 Task: Select the filenames option in the sort order.
Action: Mouse moved to (33, 588)
Screenshot: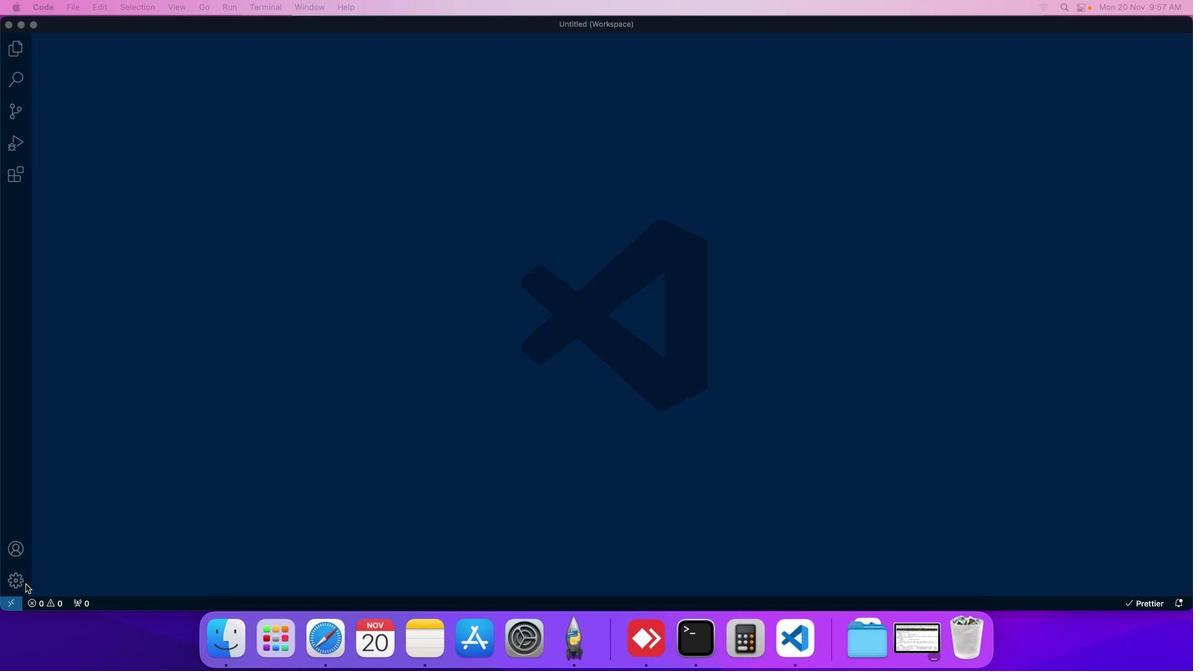 
Action: Mouse pressed left at (33, 588)
Screenshot: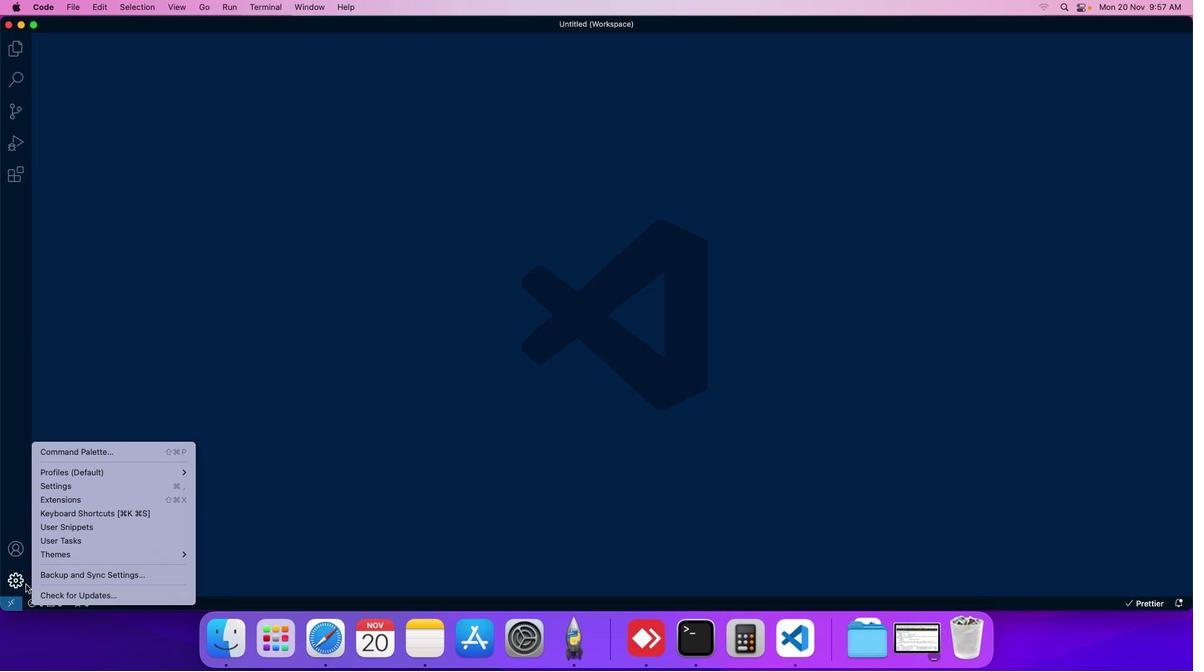 
Action: Mouse moved to (45, 488)
Screenshot: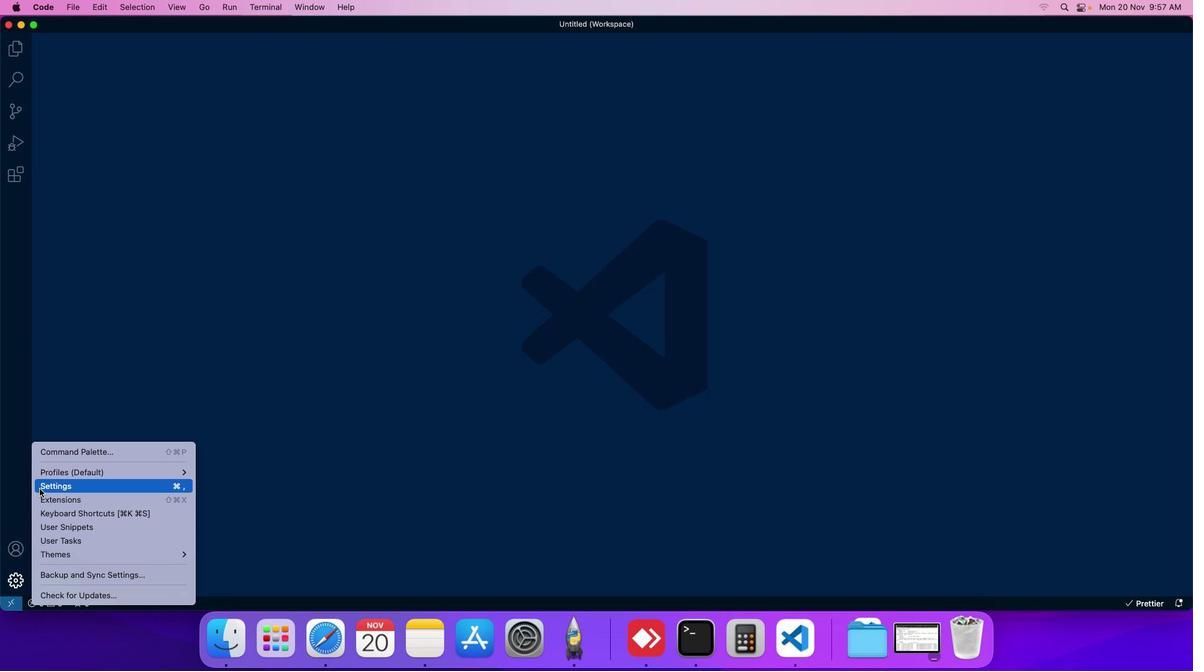 
Action: Mouse pressed left at (45, 488)
Screenshot: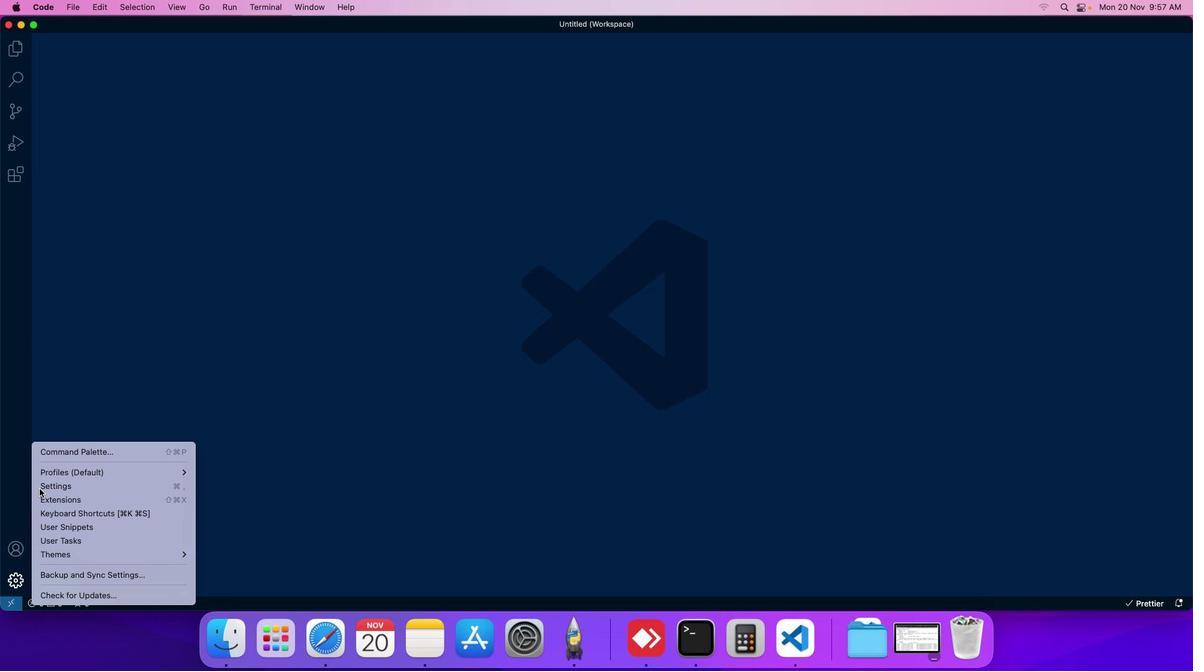 
Action: Mouse moved to (237, 78)
Screenshot: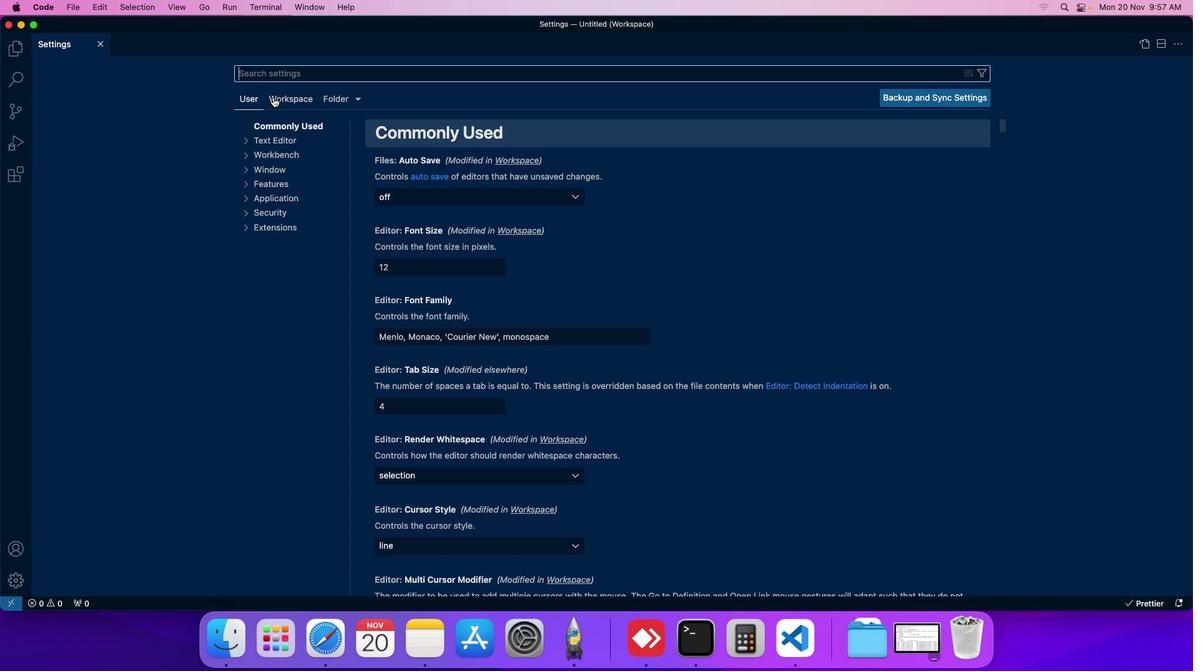 
Action: Mouse pressed left at (237, 78)
Screenshot: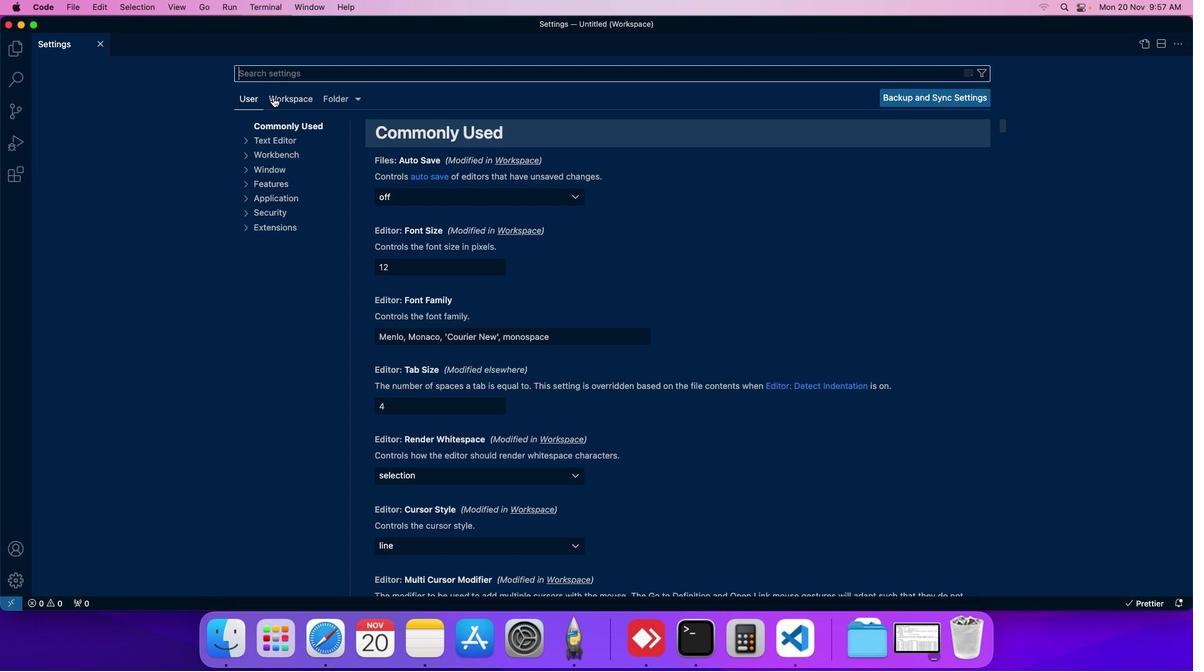 
Action: Mouse moved to (235, 164)
Screenshot: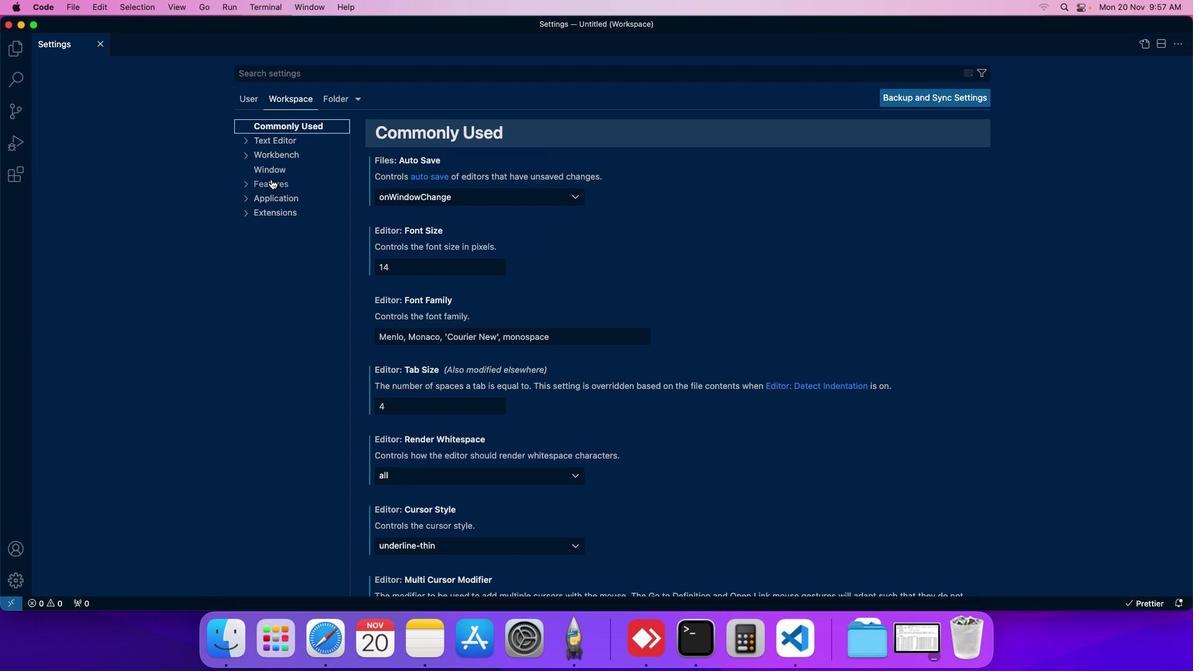 
Action: Mouse pressed left at (235, 164)
Screenshot: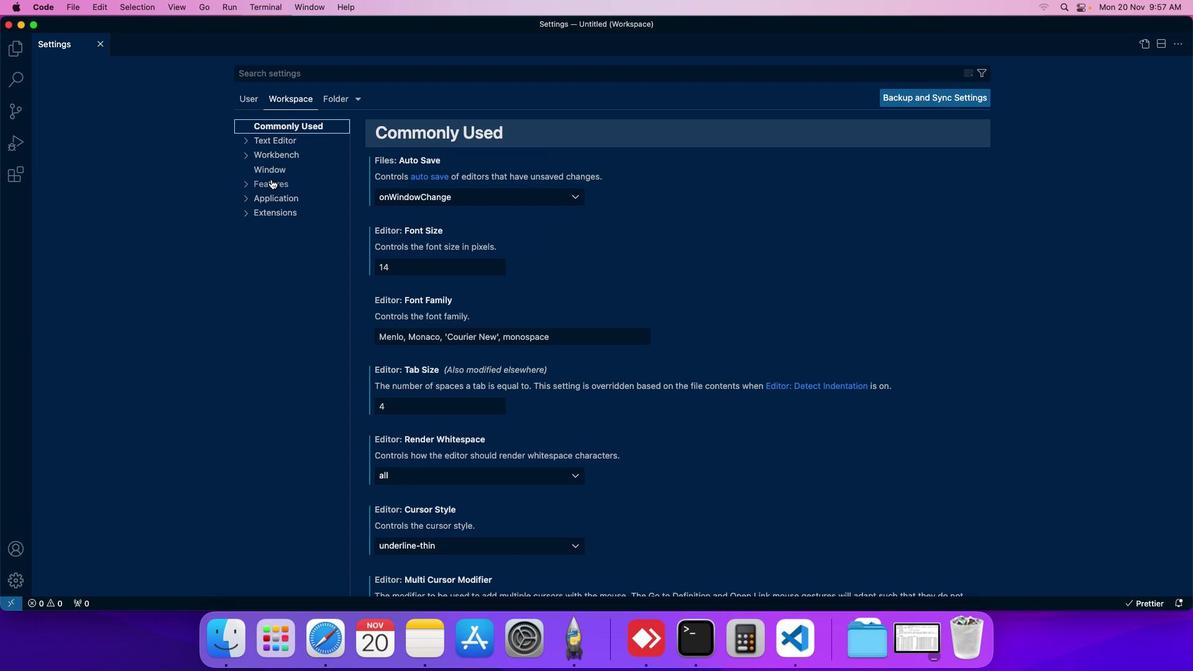 
Action: Mouse moved to (241, 218)
Screenshot: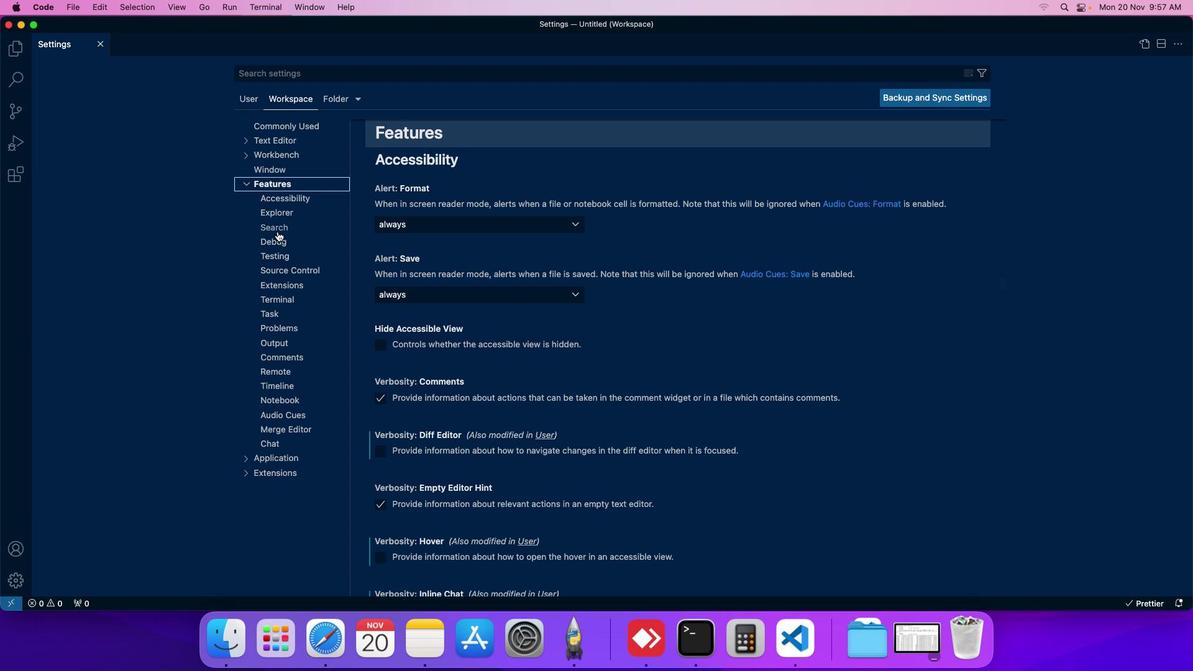 
Action: Mouse pressed left at (241, 218)
Screenshot: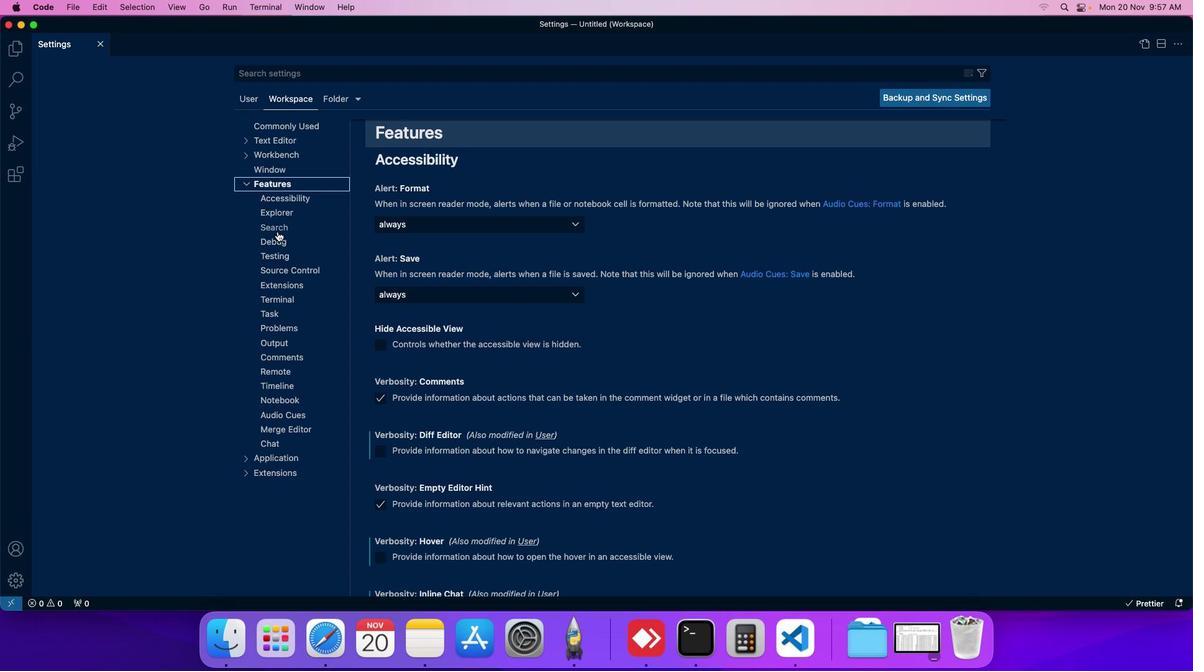 
Action: Mouse moved to (338, 269)
Screenshot: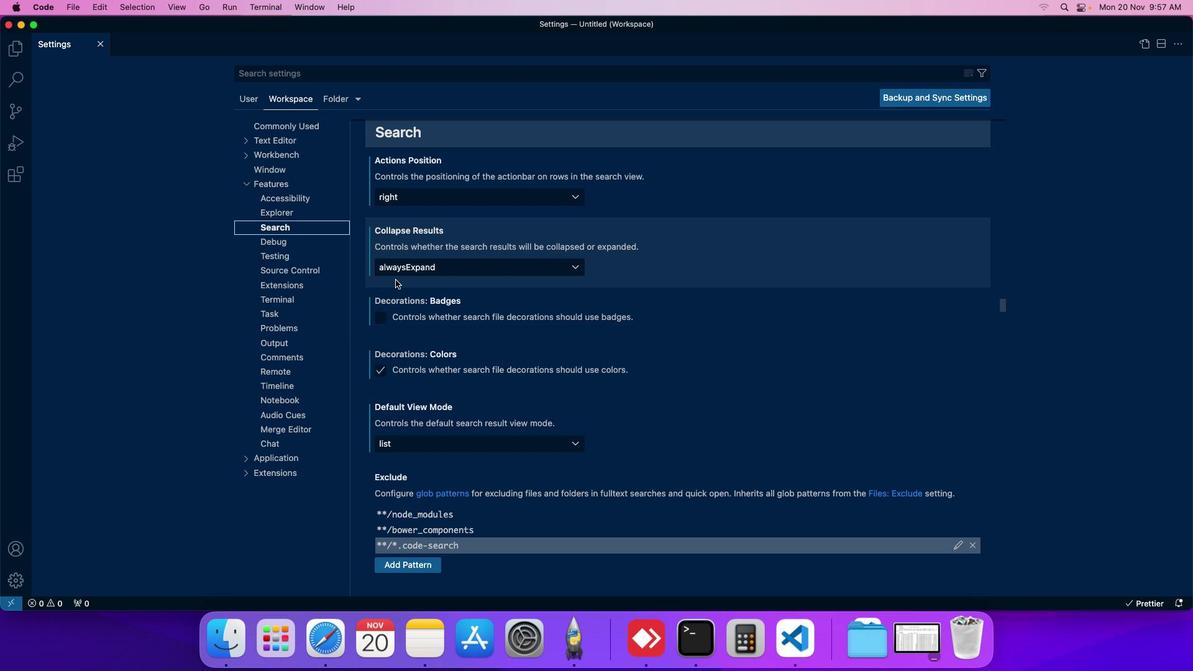 
Action: Mouse scrolled (338, 269) with delta (12, -23)
Screenshot: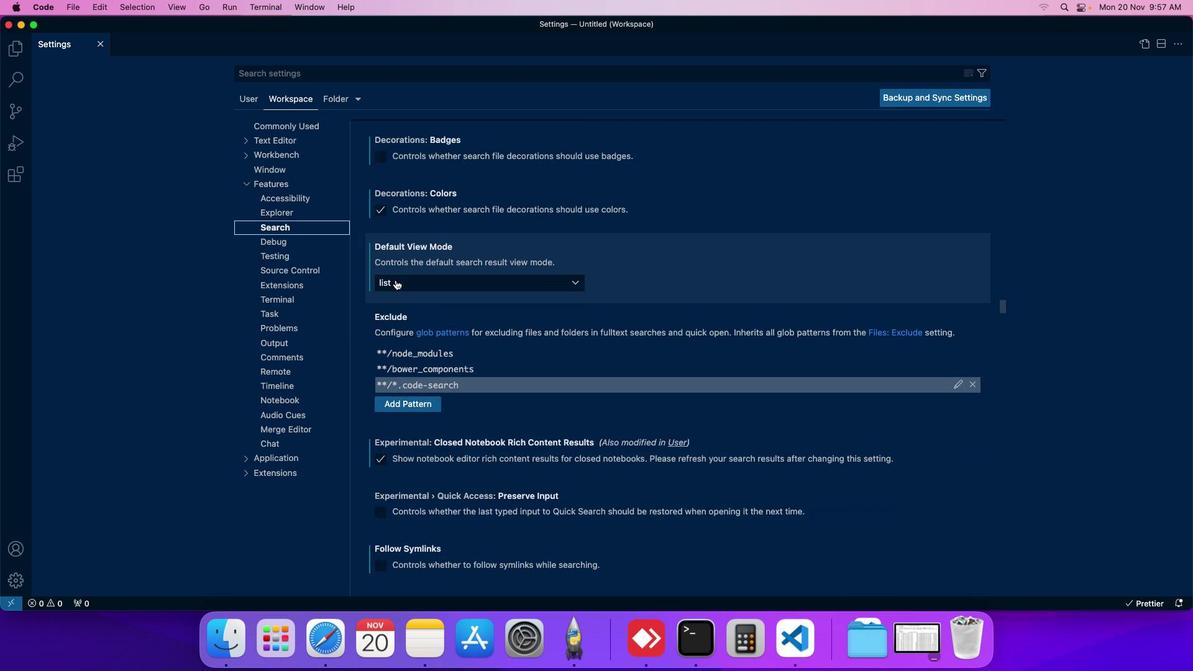 
Action: Mouse scrolled (338, 269) with delta (12, -23)
Screenshot: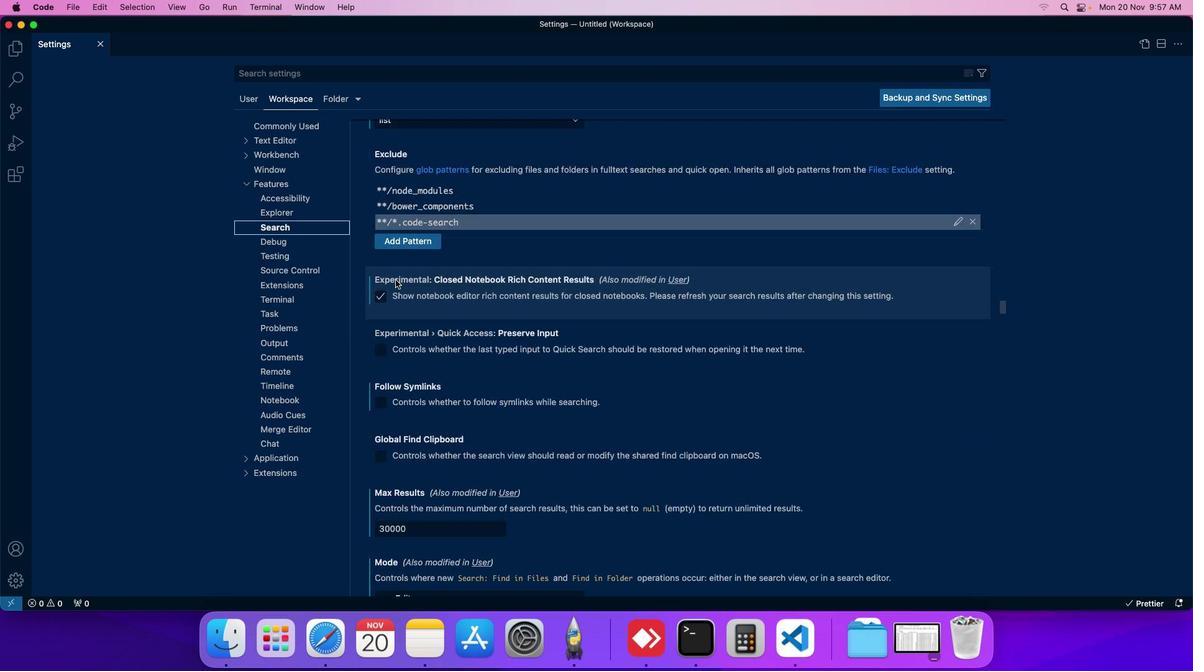 
Action: Mouse scrolled (338, 269) with delta (12, -23)
Screenshot: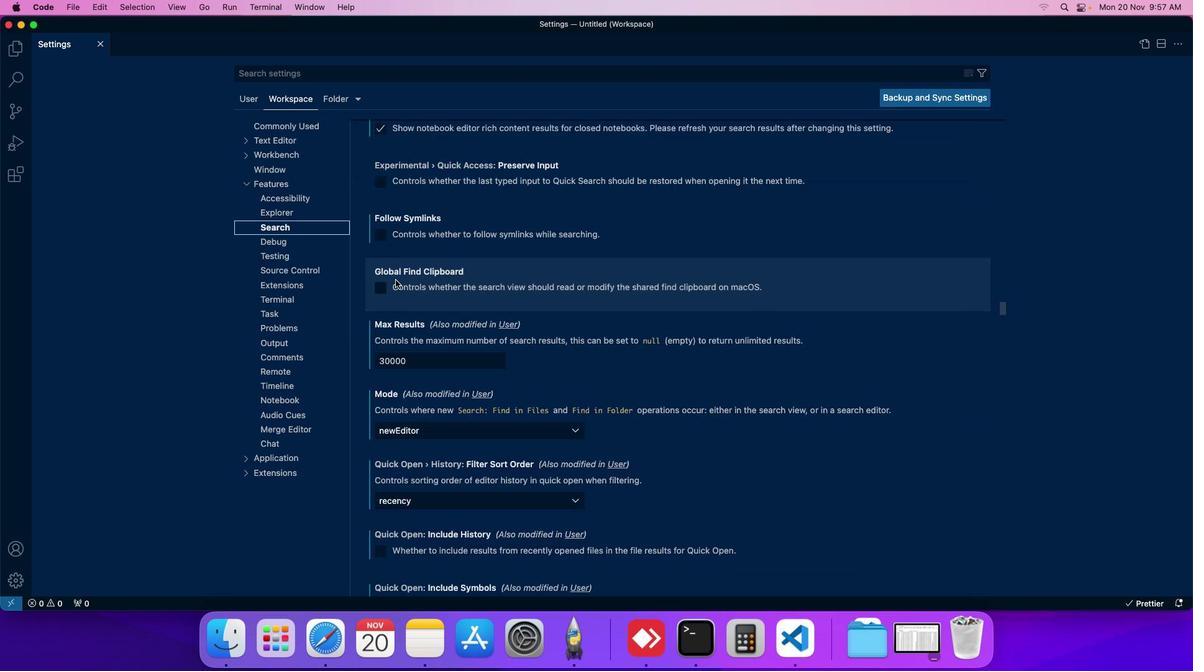 
Action: Mouse scrolled (338, 269) with delta (12, -23)
Screenshot: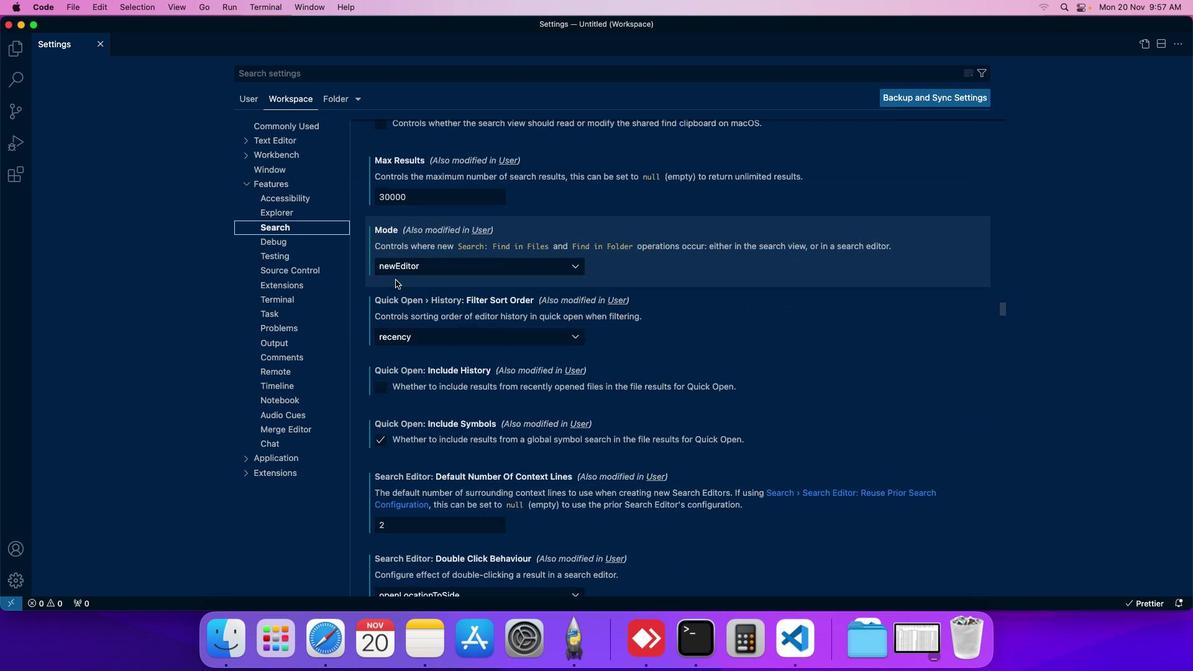 
Action: Mouse scrolled (338, 269) with delta (12, -23)
Screenshot: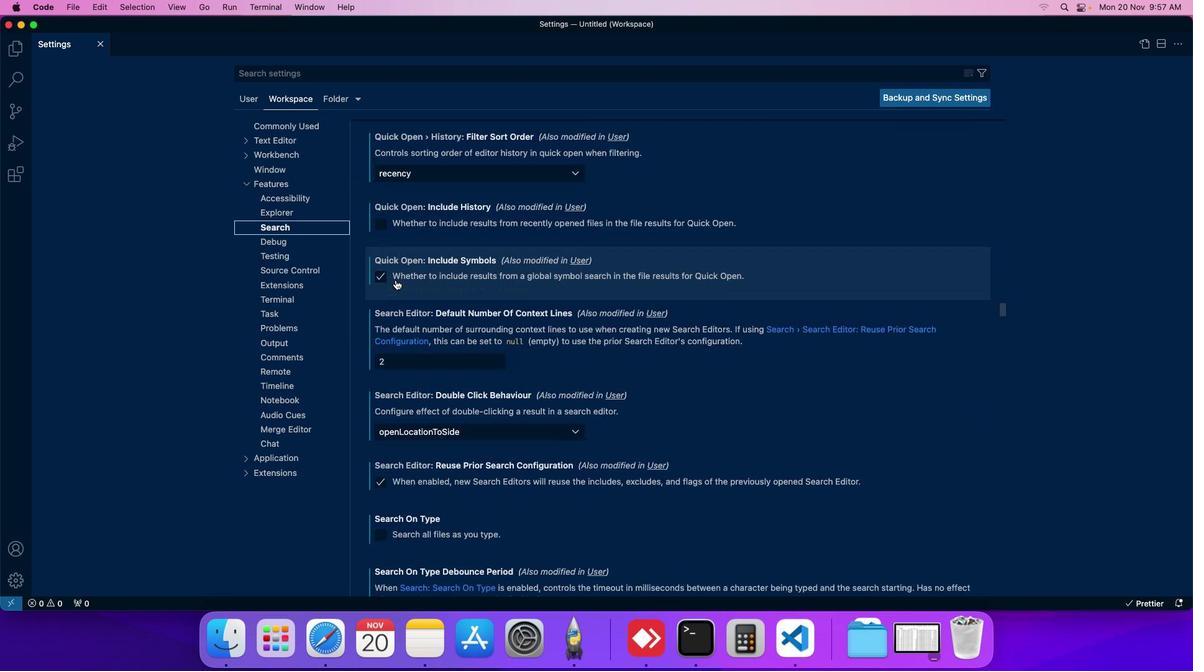 
Action: Mouse scrolled (338, 269) with delta (12, -23)
Screenshot: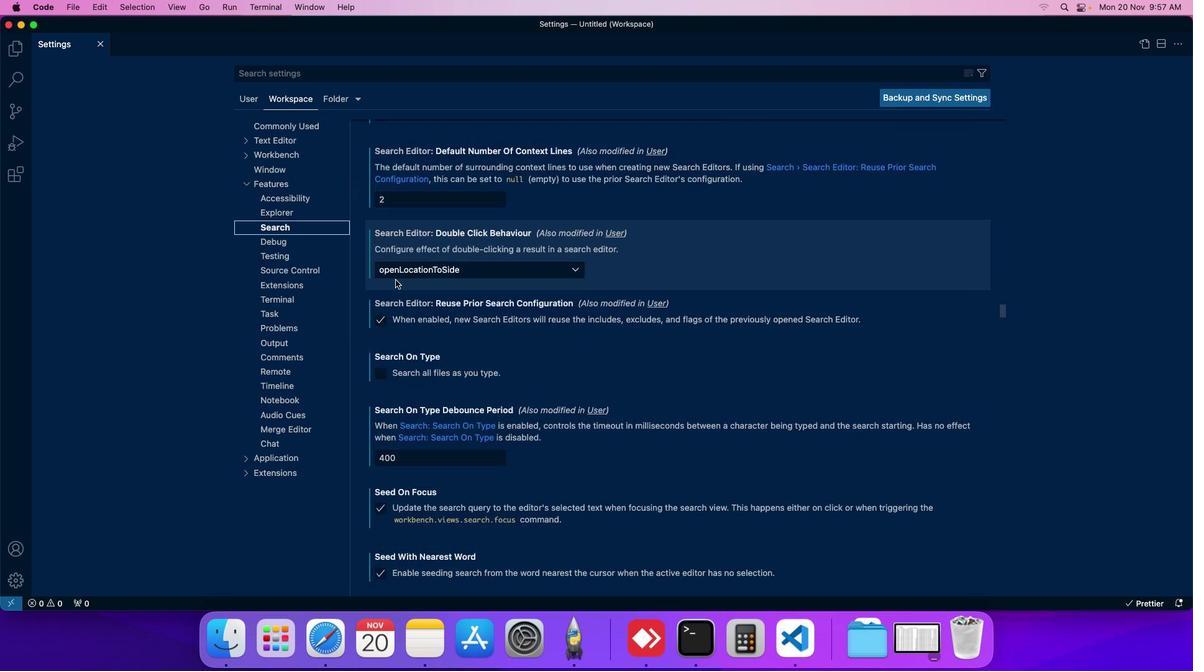 
Action: Mouse scrolled (338, 269) with delta (12, -23)
Screenshot: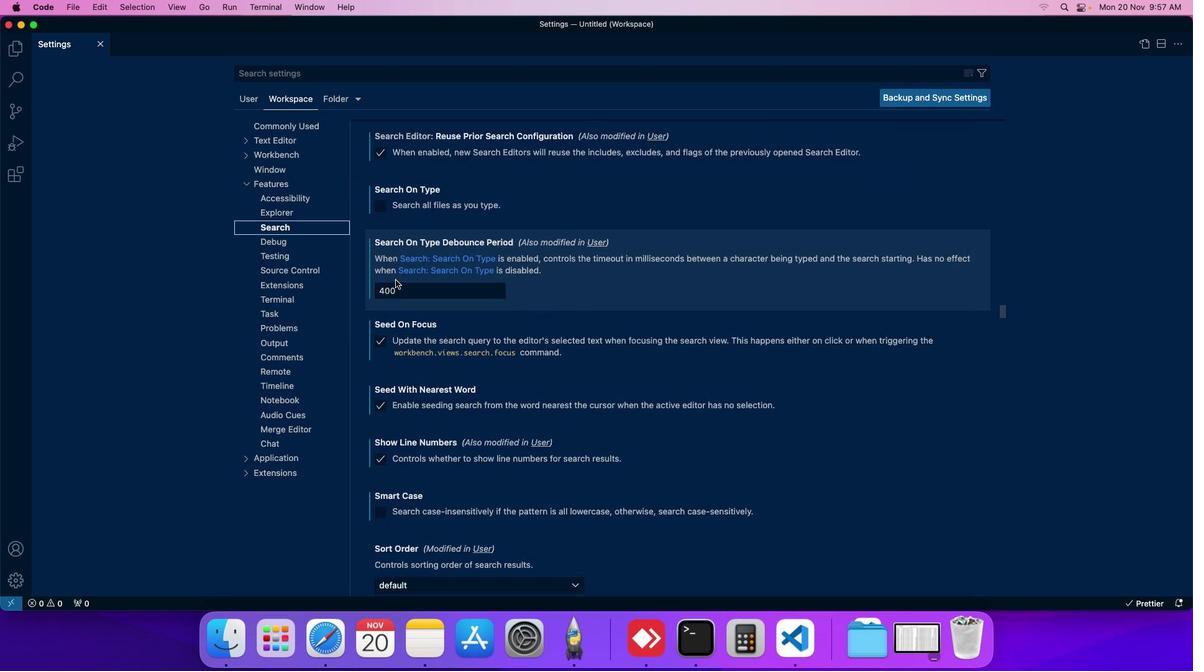
Action: Mouse scrolled (338, 269) with delta (12, -23)
Screenshot: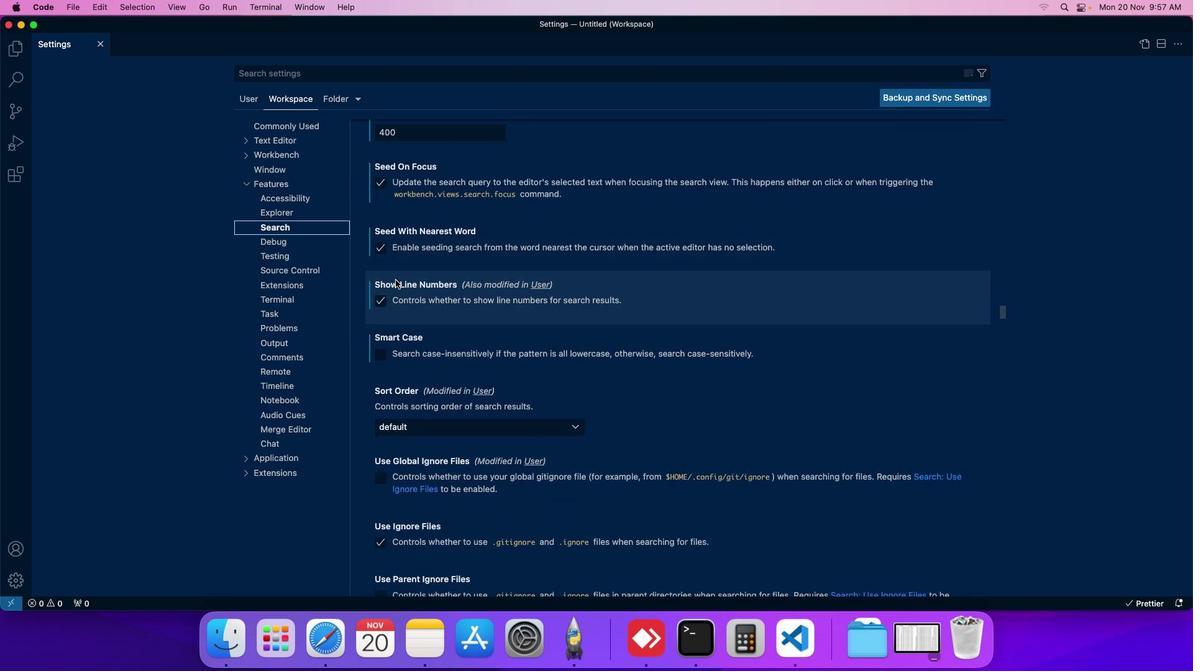 
Action: Mouse scrolled (338, 269) with delta (12, -23)
Screenshot: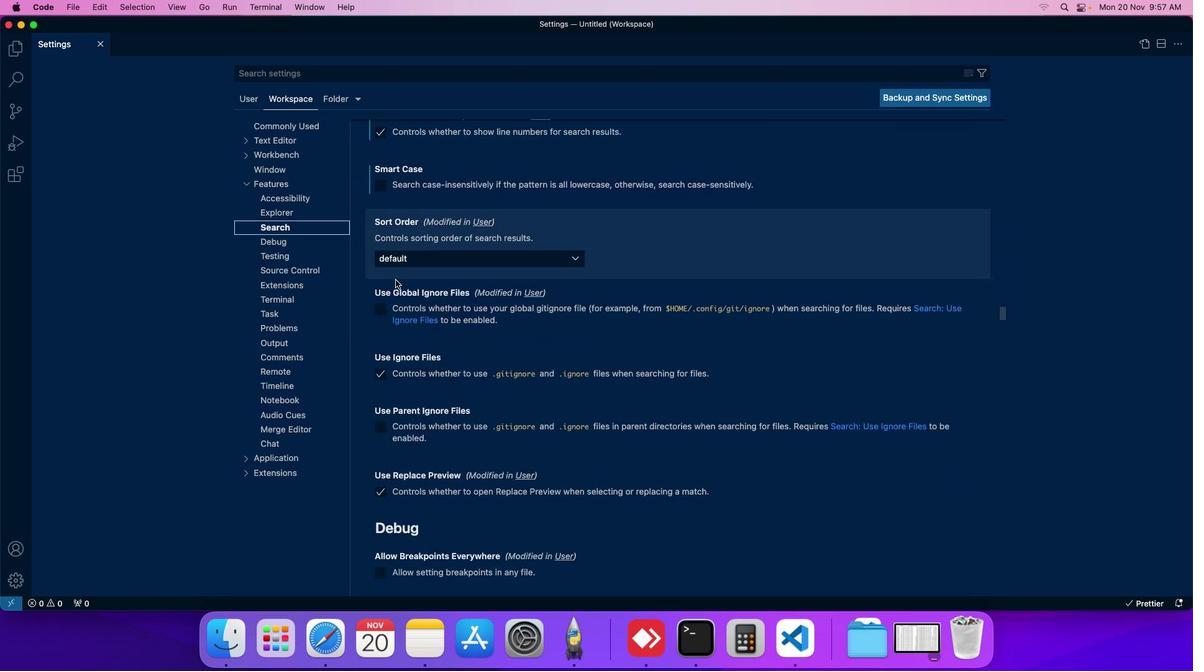 
Action: Mouse moved to (356, 248)
Screenshot: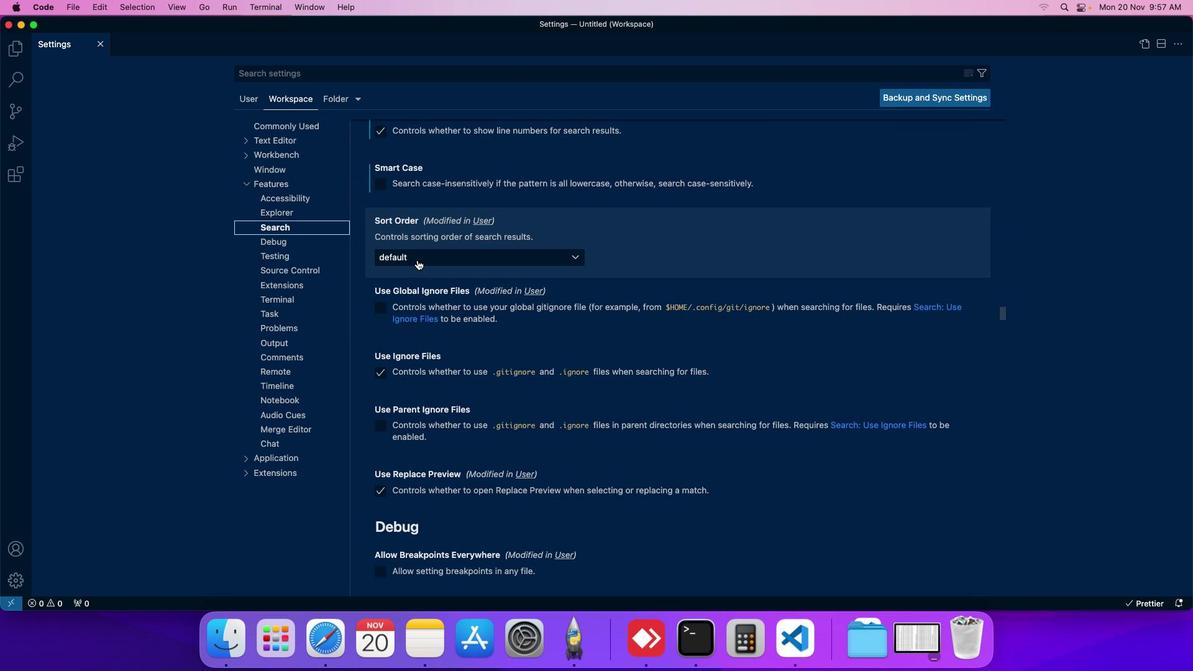 
Action: Mouse pressed left at (356, 248)
Screenshot: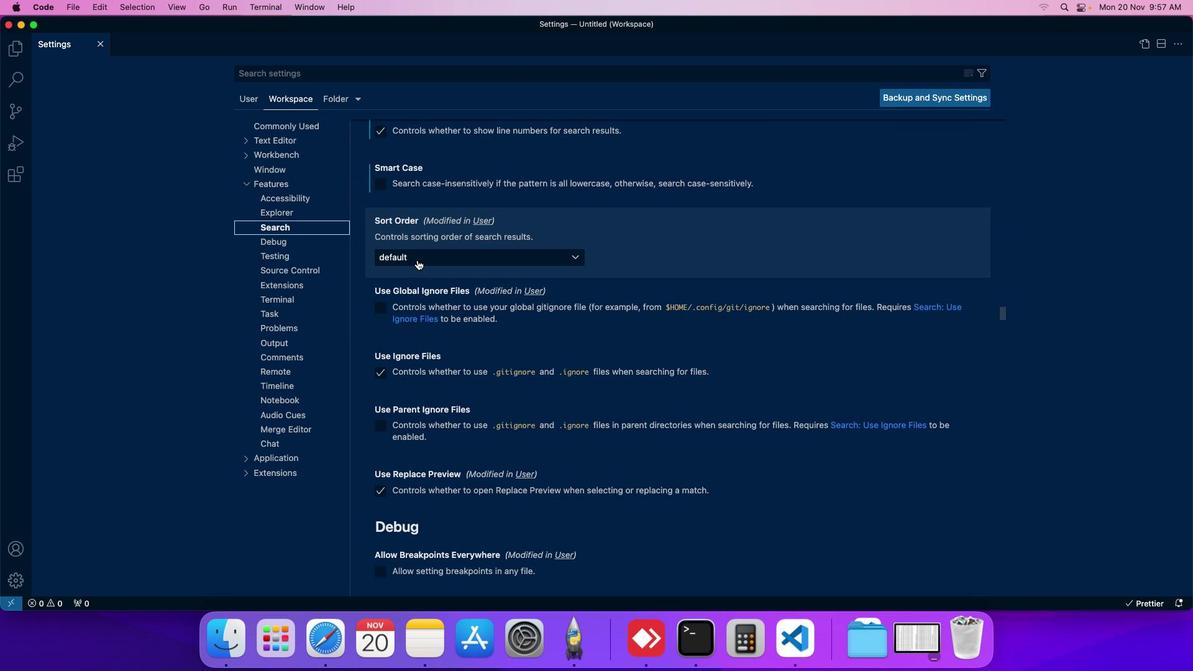 
Action: Mouse moved to (338, 279)
Screenshot: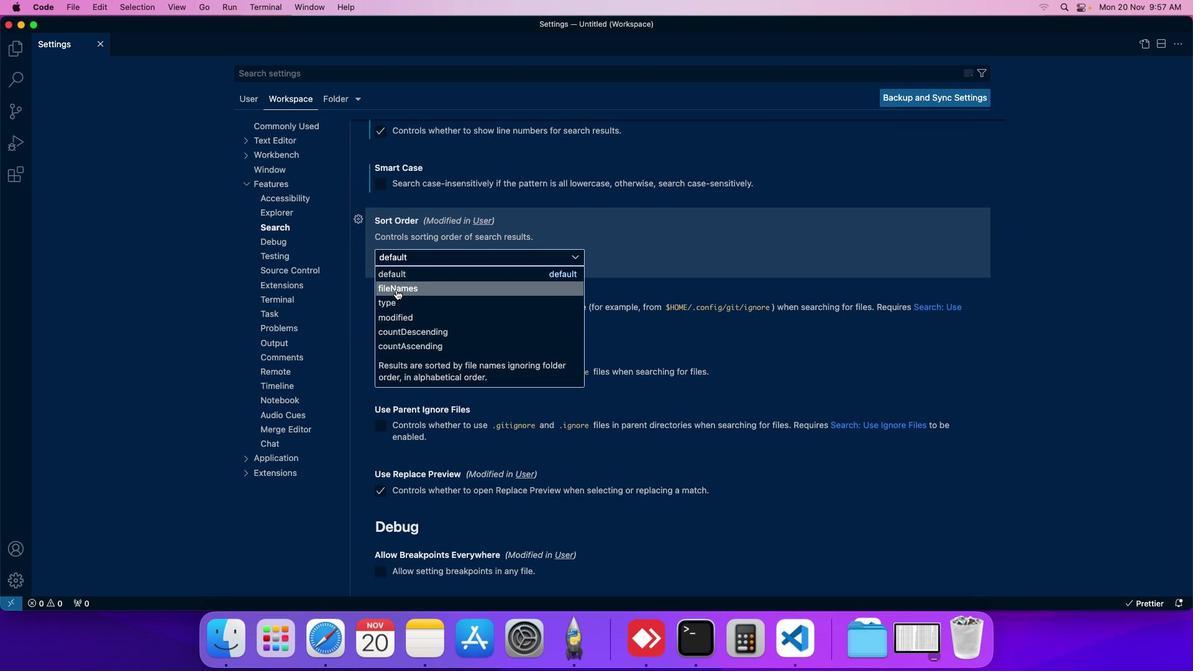 
Action: Mouse pressed left at (338, 279)
Screenshot: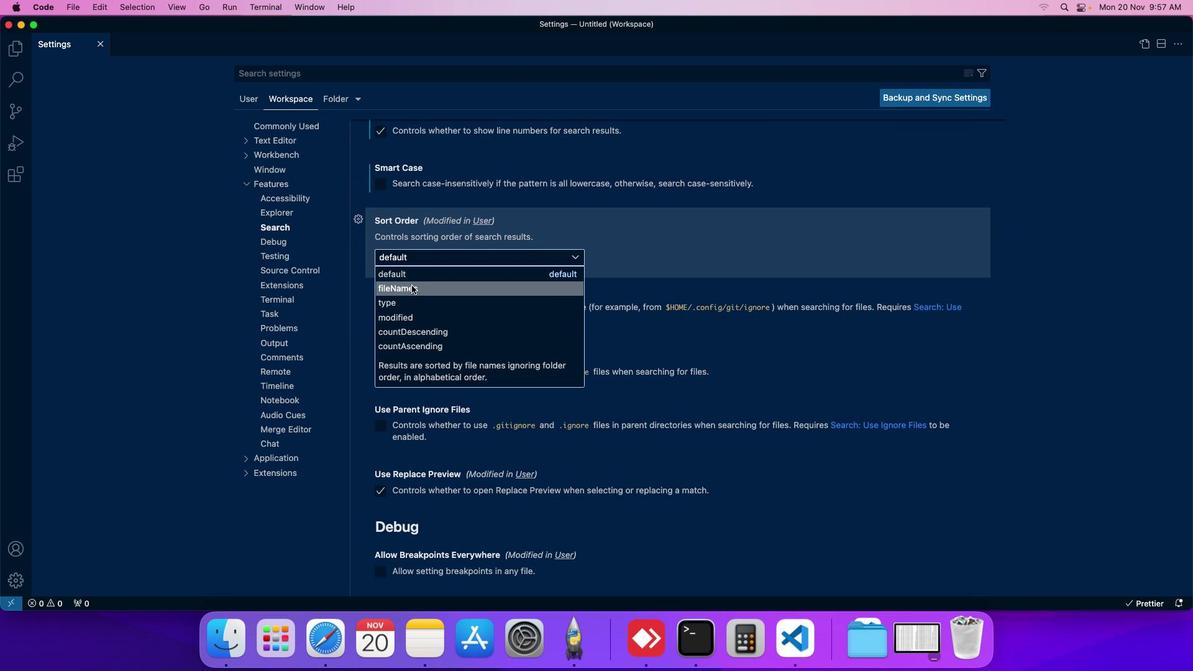 
Action: Mouse moved to (376, 256)
Screenshot: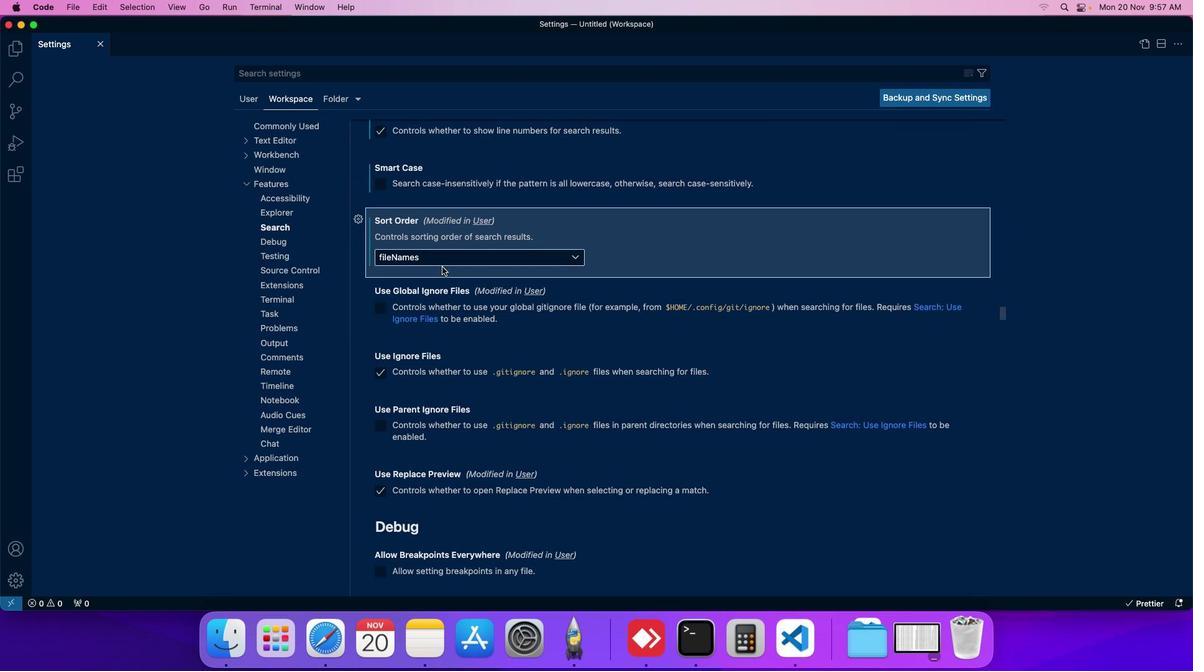
